 Task: Create a blank project ConstellationHQ with privacy Private to Project members  and default view as Board and in the team Taskers . Create three sections in the project as To-Do, Doing and Done
Action: Mouse moved to (78, 65)
Screenshot: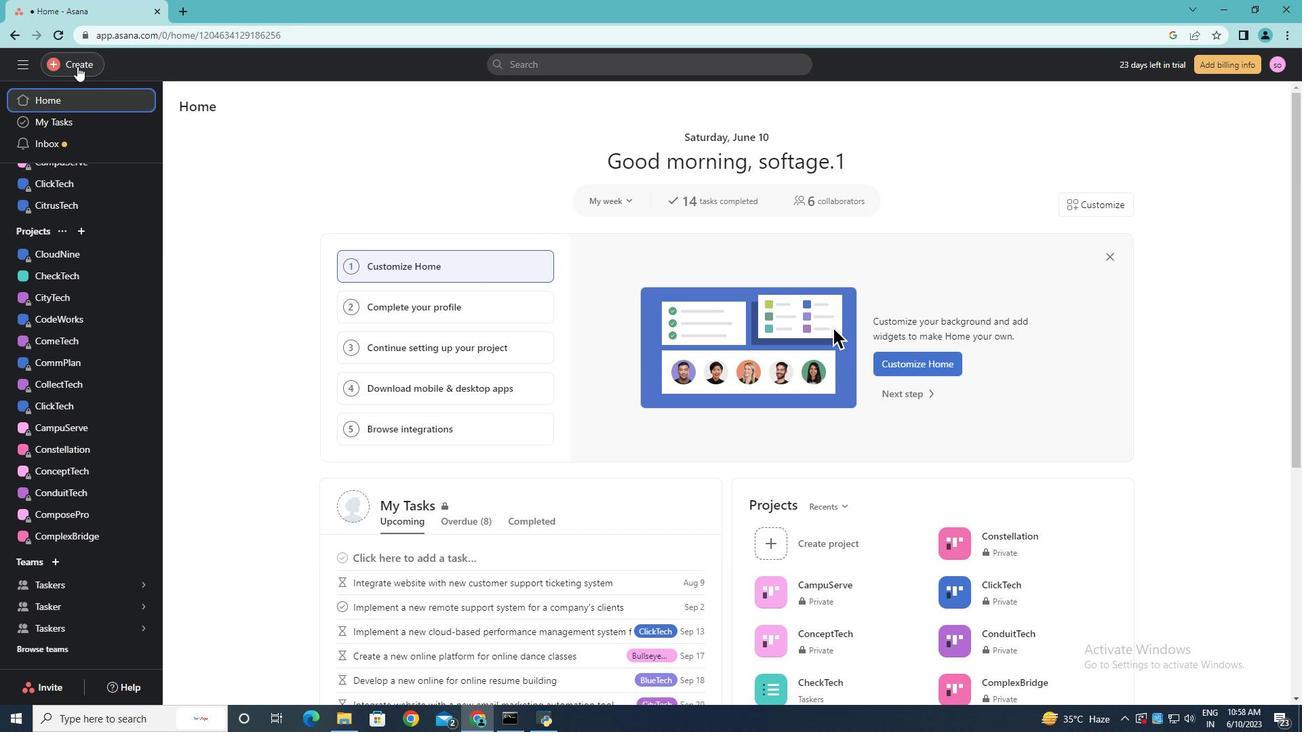 
Action: Mouse pressed left at (78, 65)
Screenshot: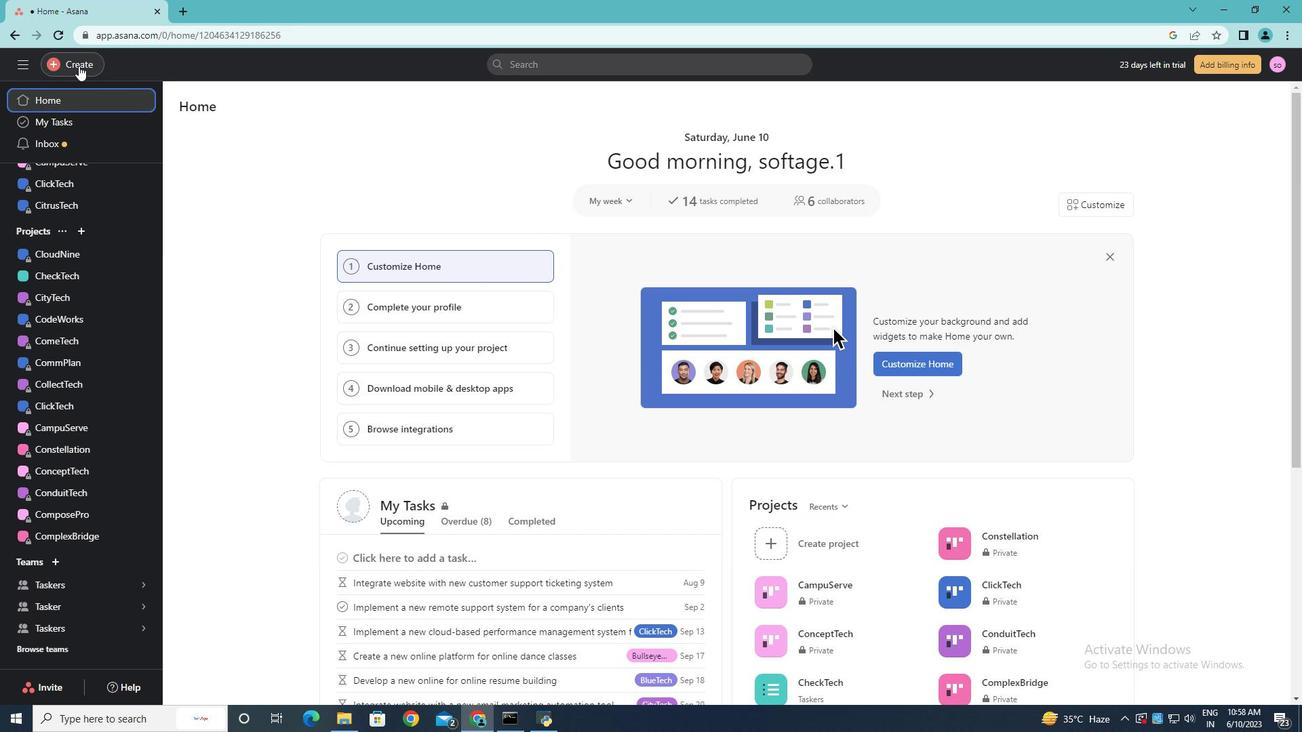 
Action: Mouse moved to (160, 95)
Screenshot: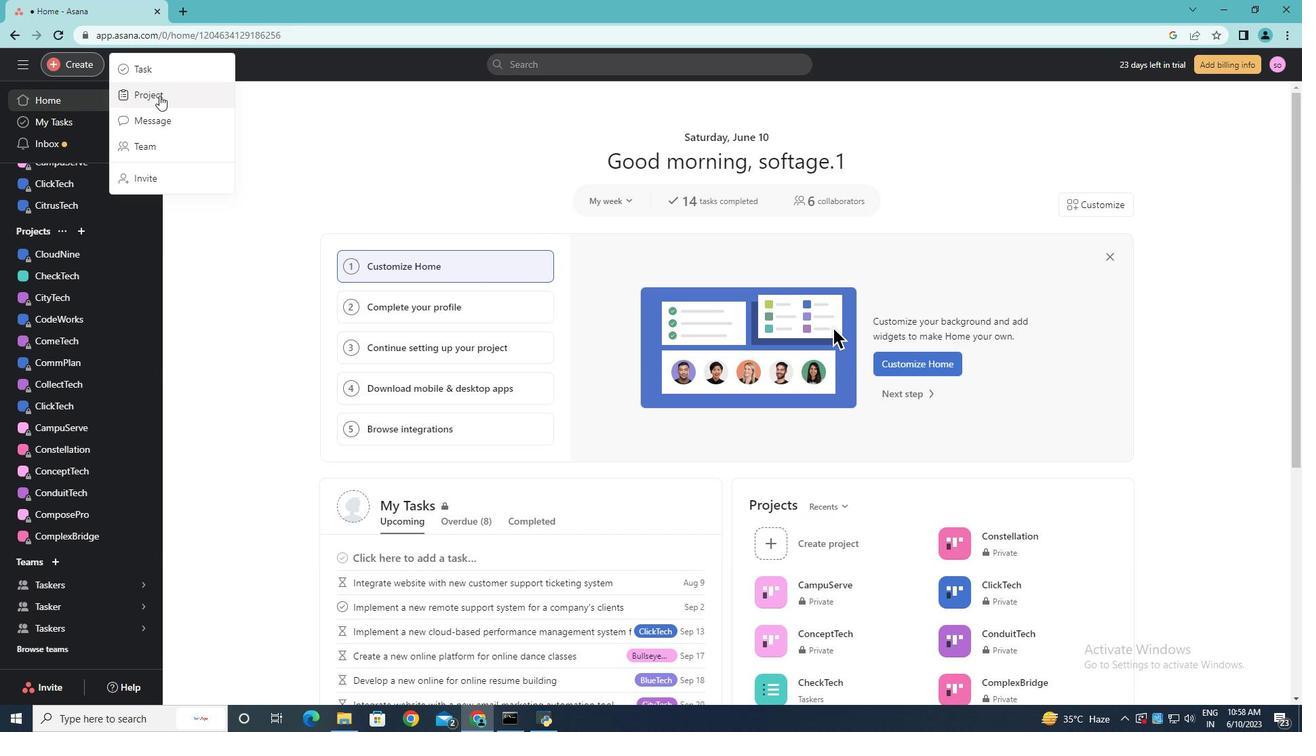 
Action: Mouse pressed left at (160, 95)
Screenshot: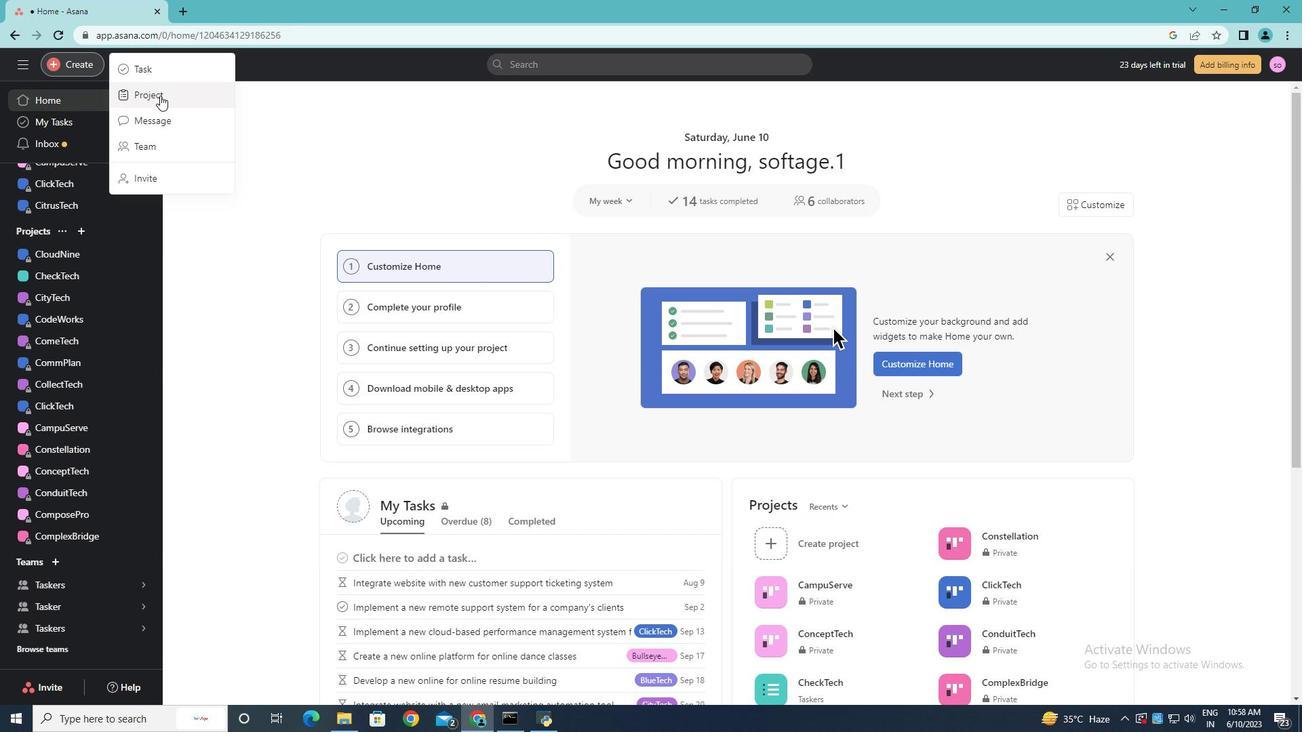 
Action: Mouse moved to (541, 381)
Screenshot: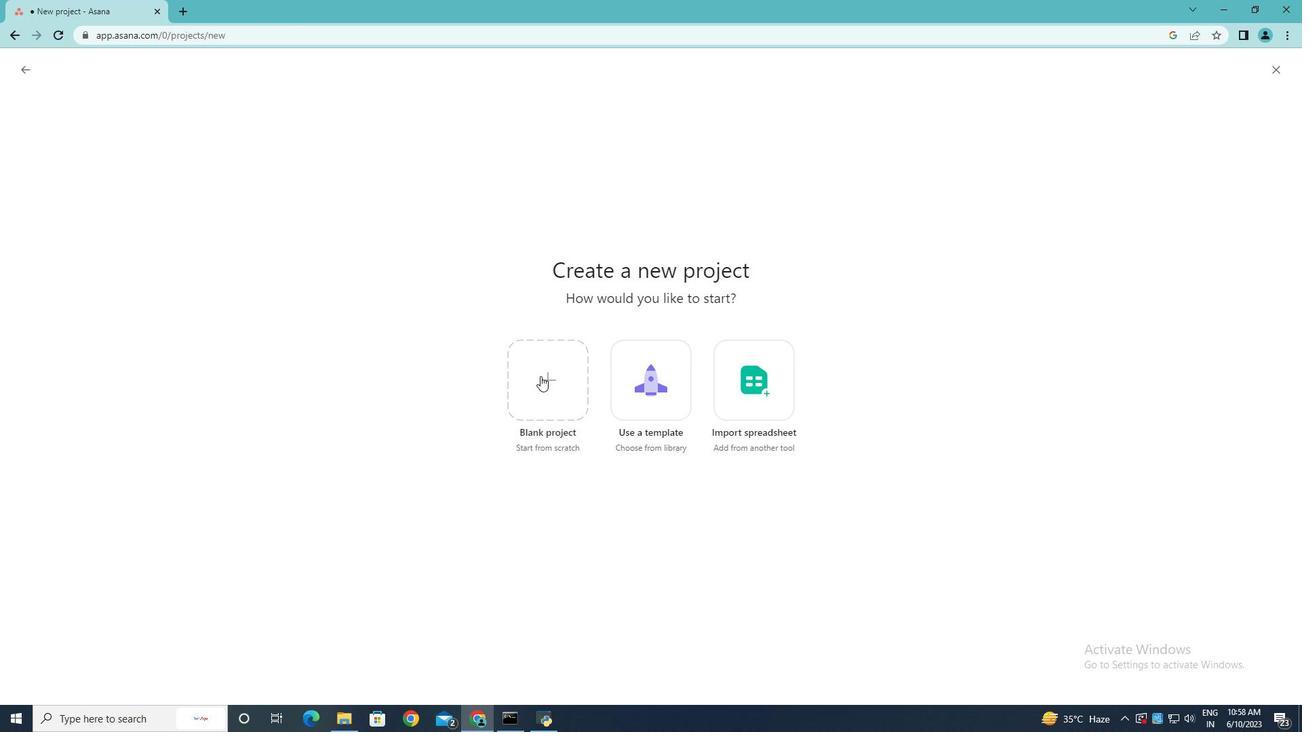 
Action: Mouse pressed left at (541, 381)
Screenshot: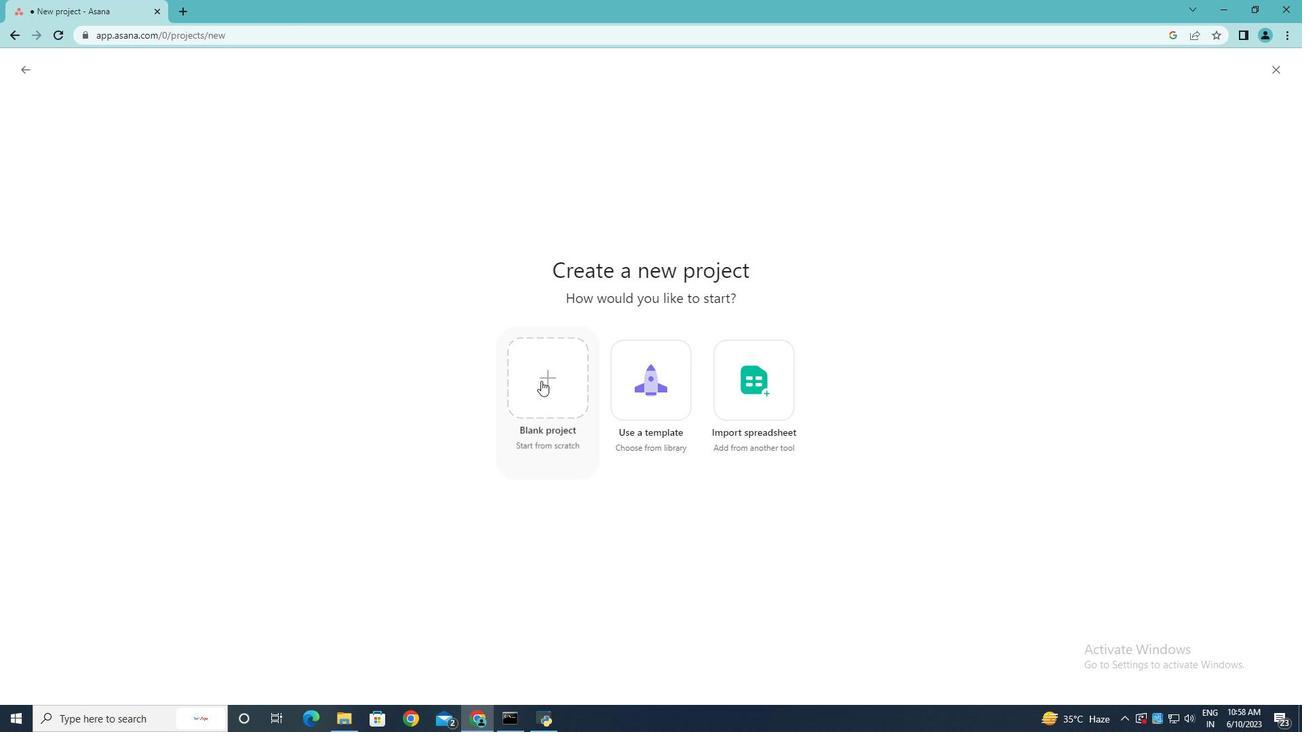 
Action: Mouse moved to (260, 193)
Screenshot: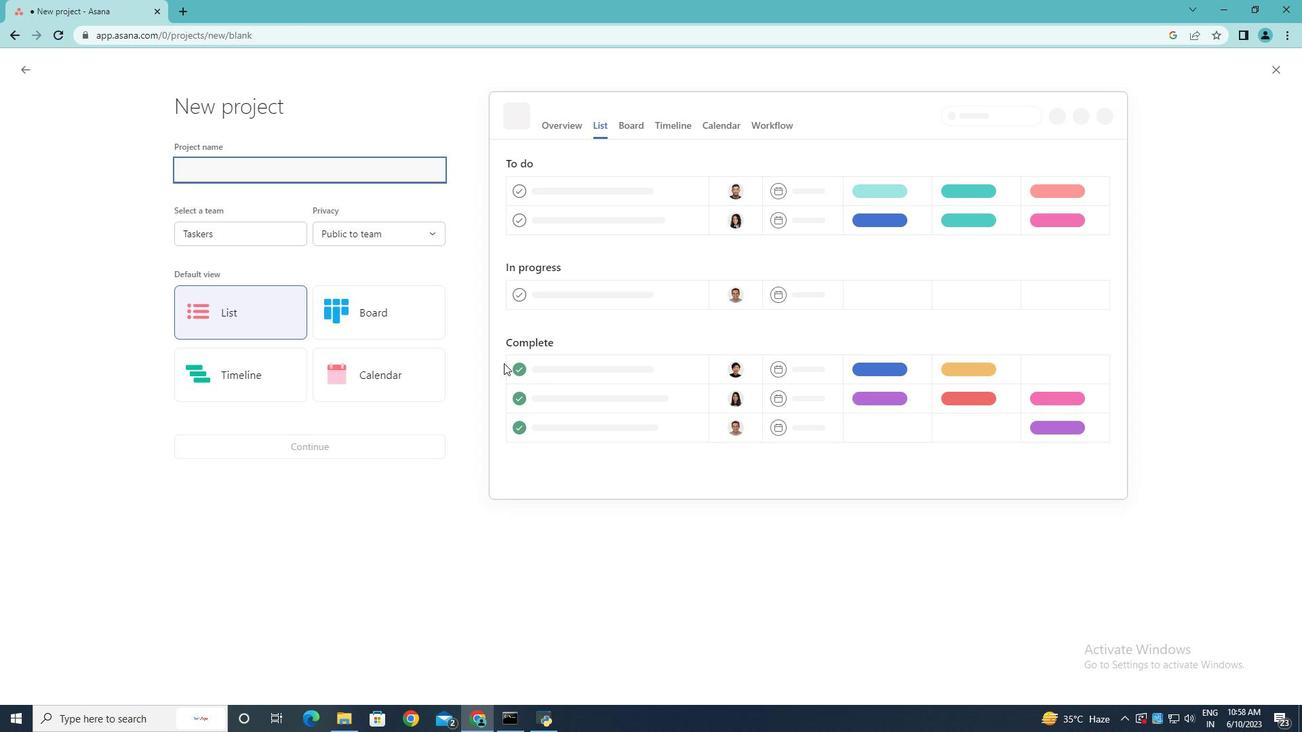 
Action: Key pressed <Key.shift>Constellay<Key.backspace>tion<Key.space><Key.backspace><Key.shift>G<Key.backspace>HQ
Screenshot: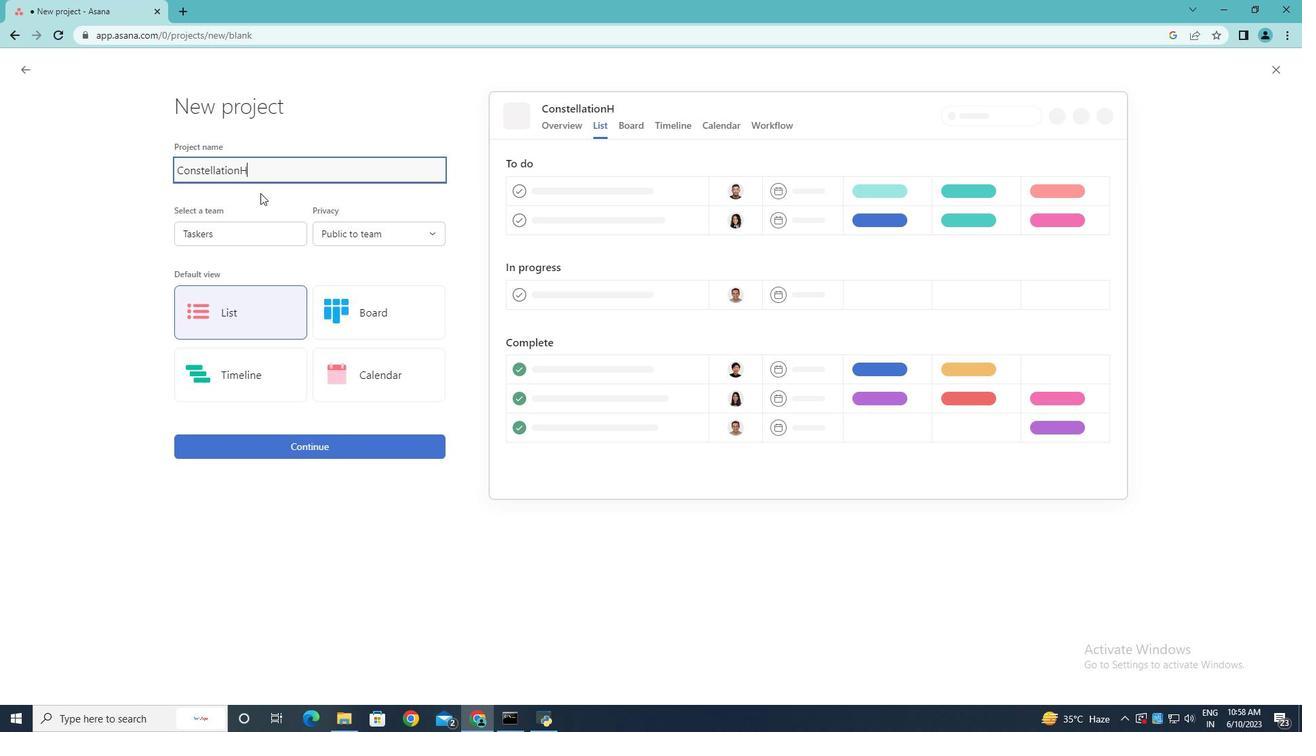 
Action: Mouse moved to (292, 231)
Screenshot: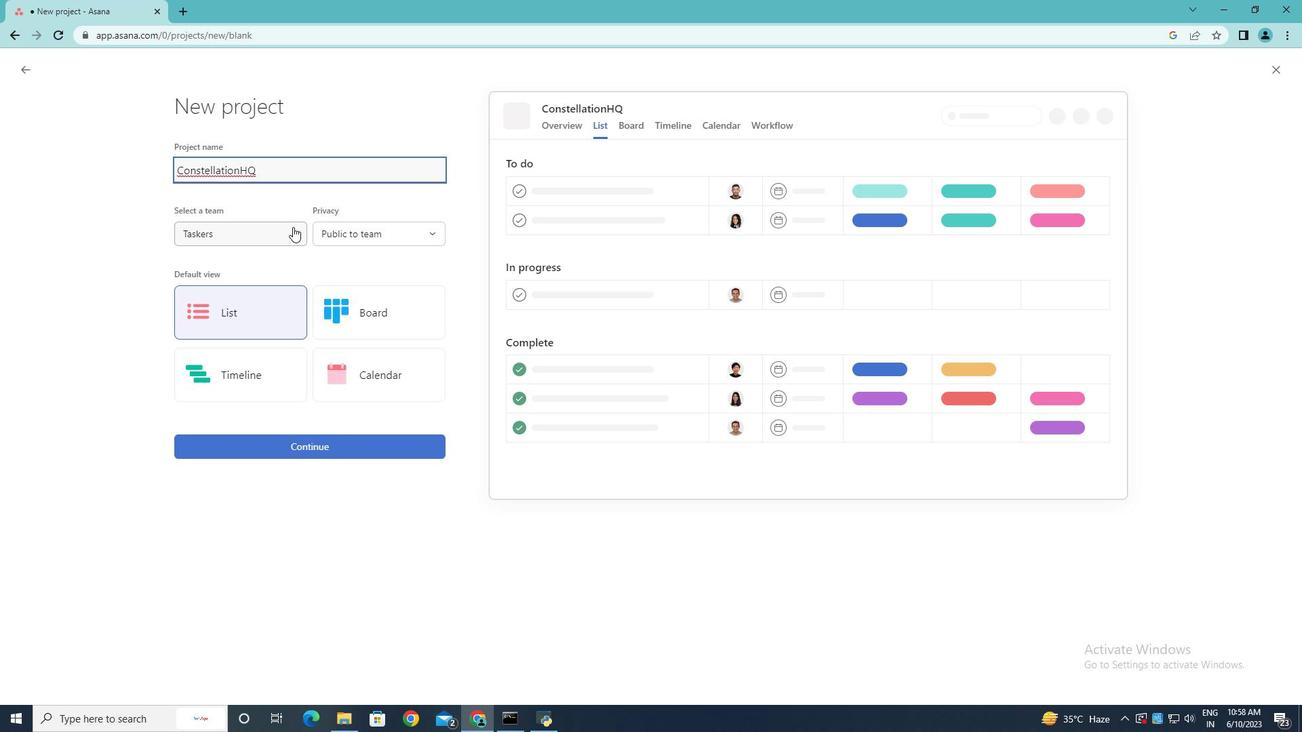 
Action: Mouse pressed left at (292, 231)
Screenshot: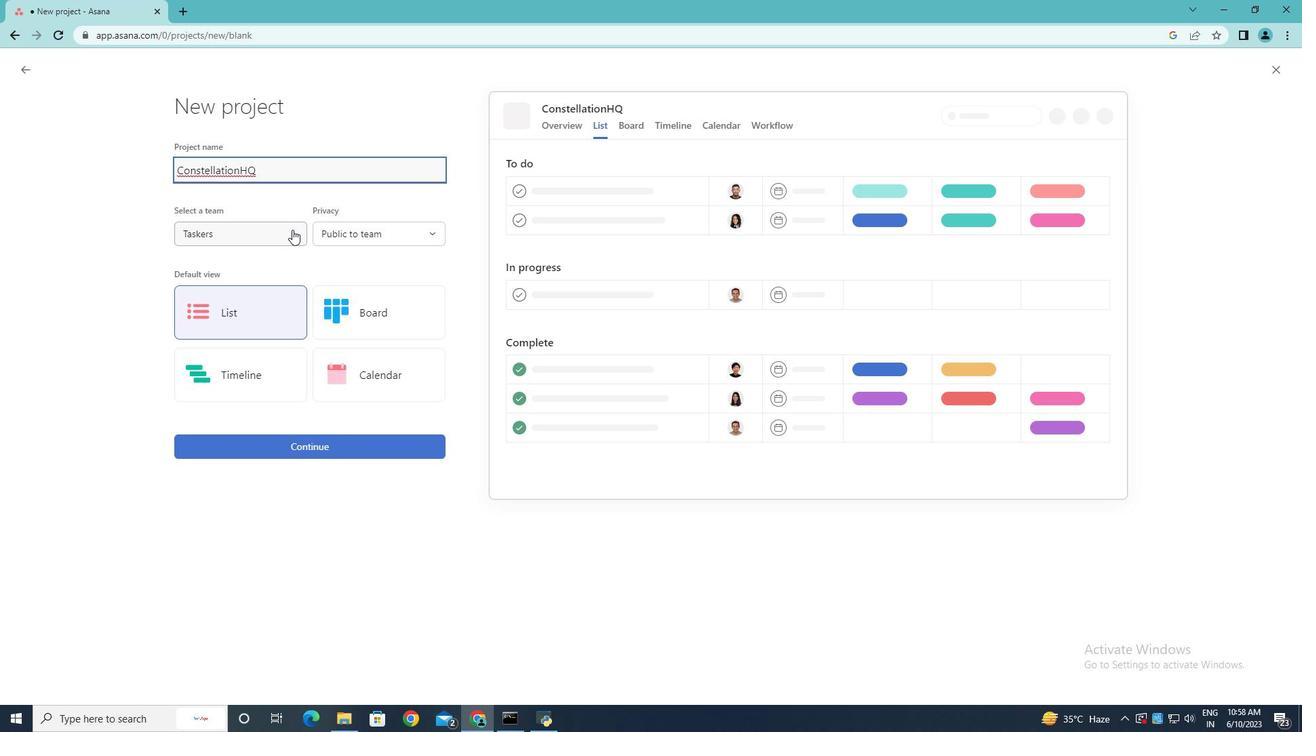 
Action: Mouse moved to (248, 315)
Screenshot: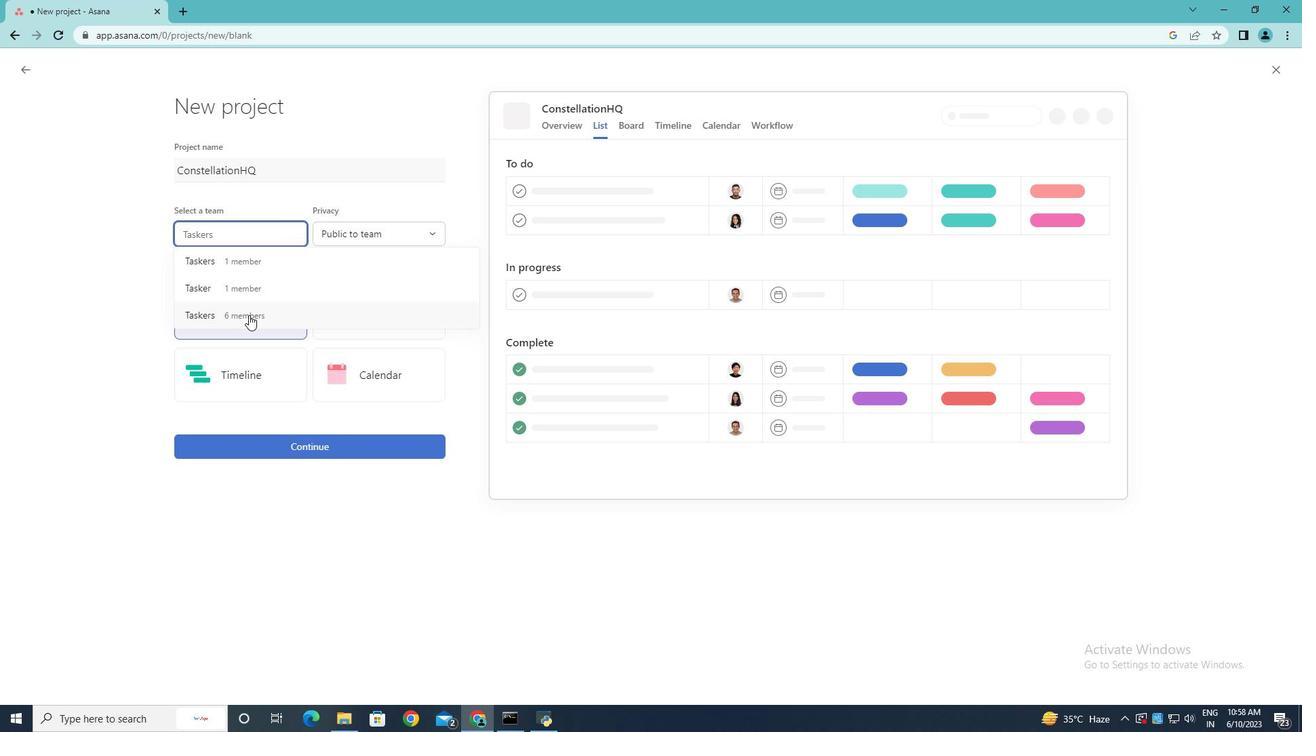 
Action: Mouse pressed left at (248, 315)
Screenshot: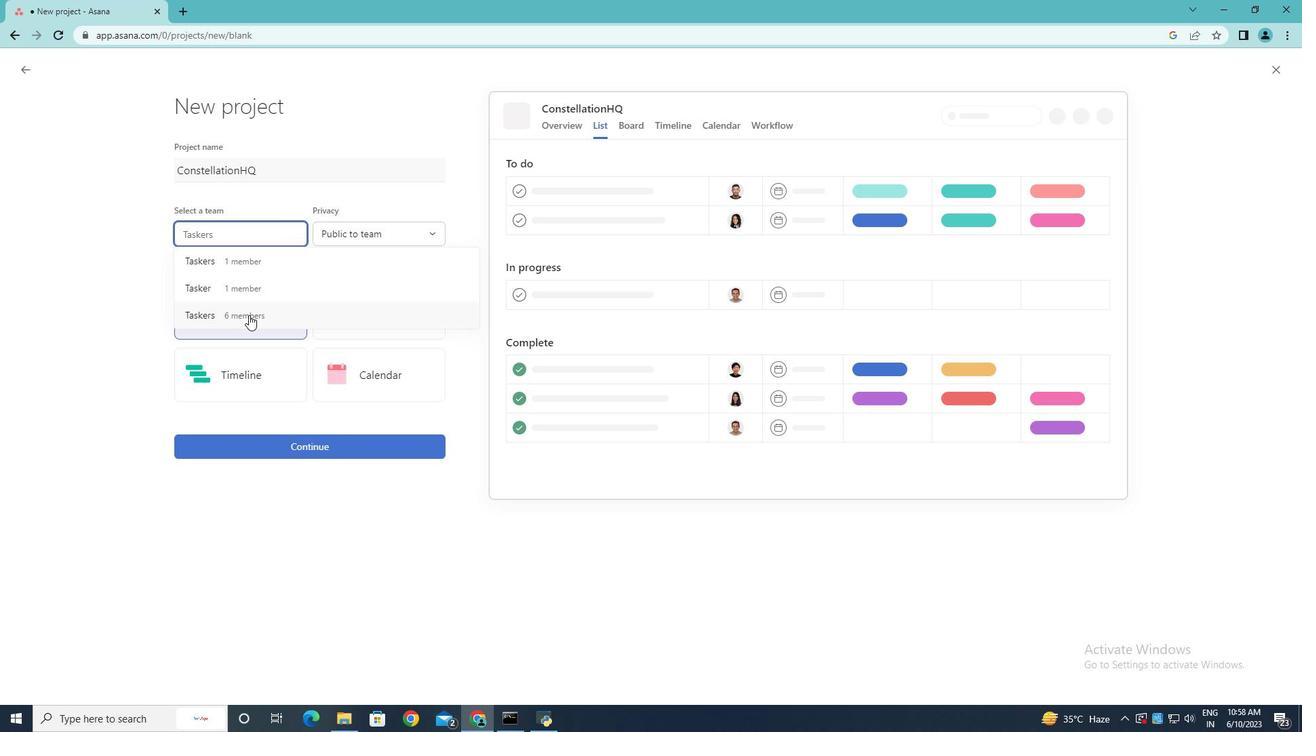 
Action: Mouse moved to (434, 236)
Screenshot: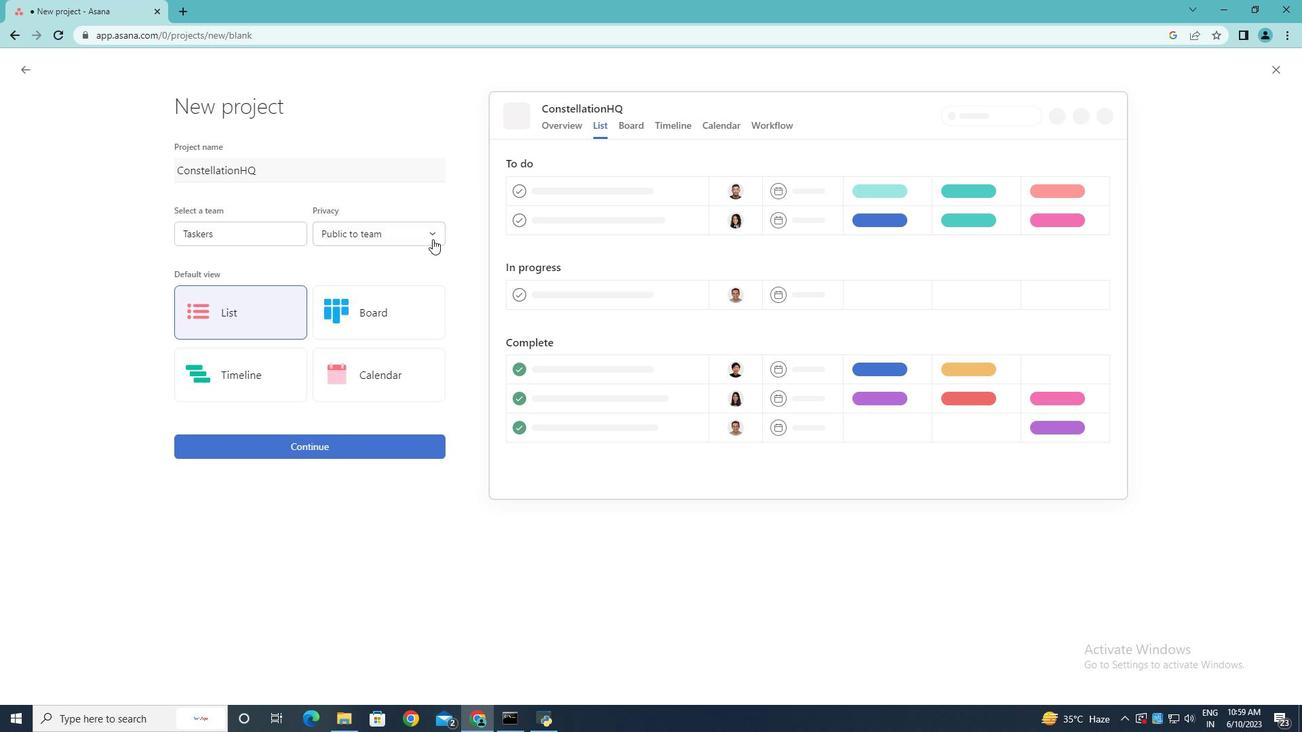 
Action: Mouse pressed left at (434, 236)
Screenshot: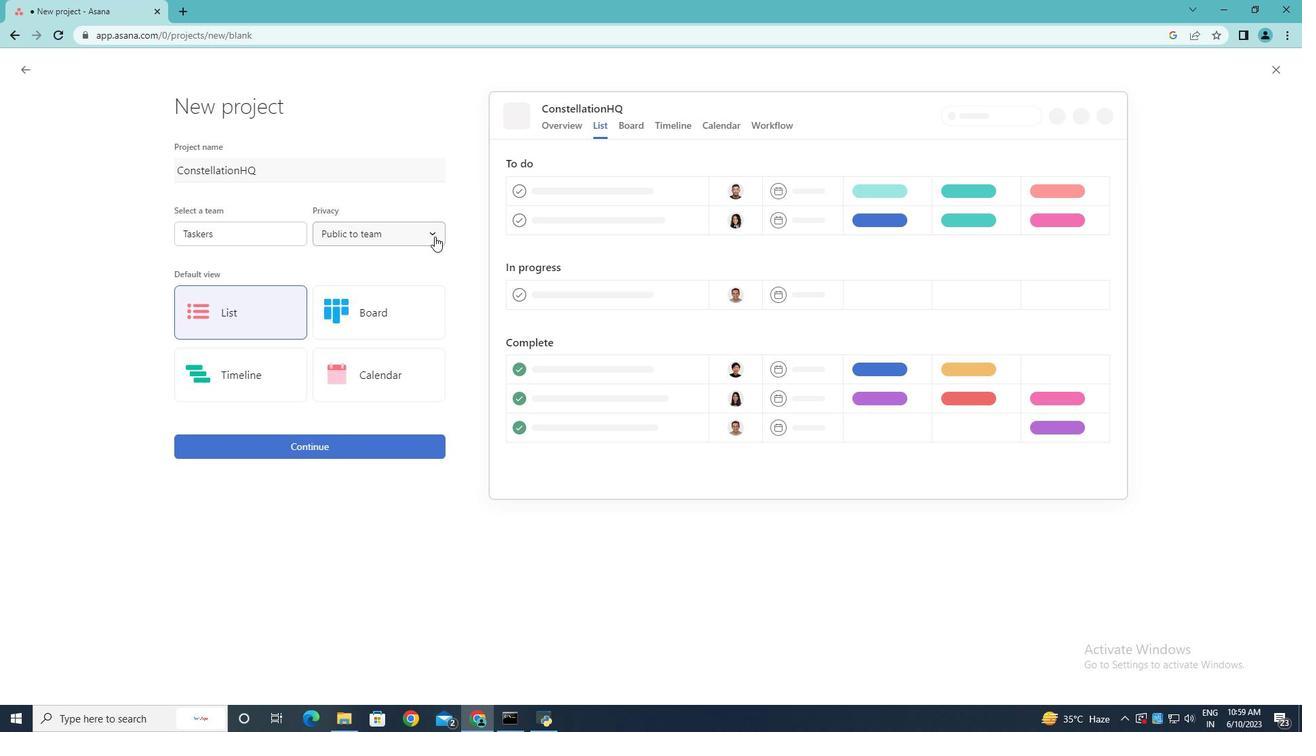 
Action: Mouse moved to (403, 286)
Screenshot: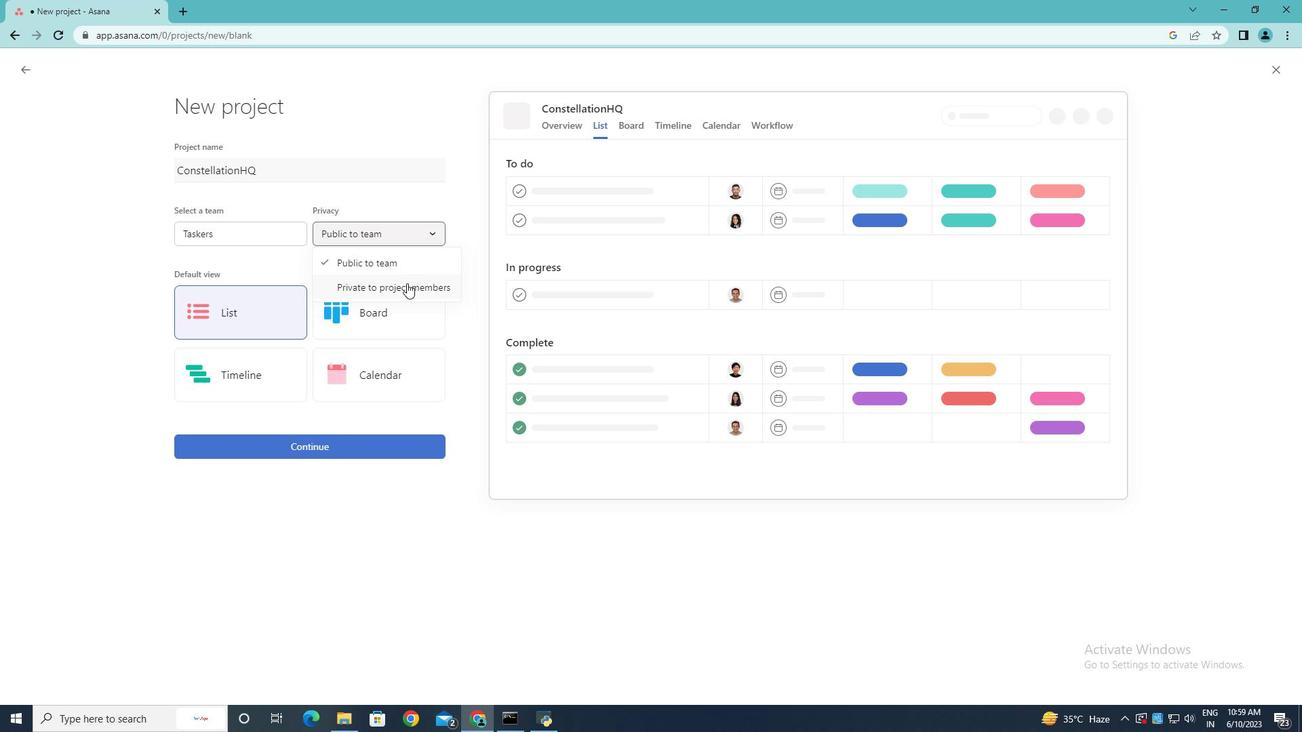 
Action: Mouse pressed left at (403, 286)
Screenshot: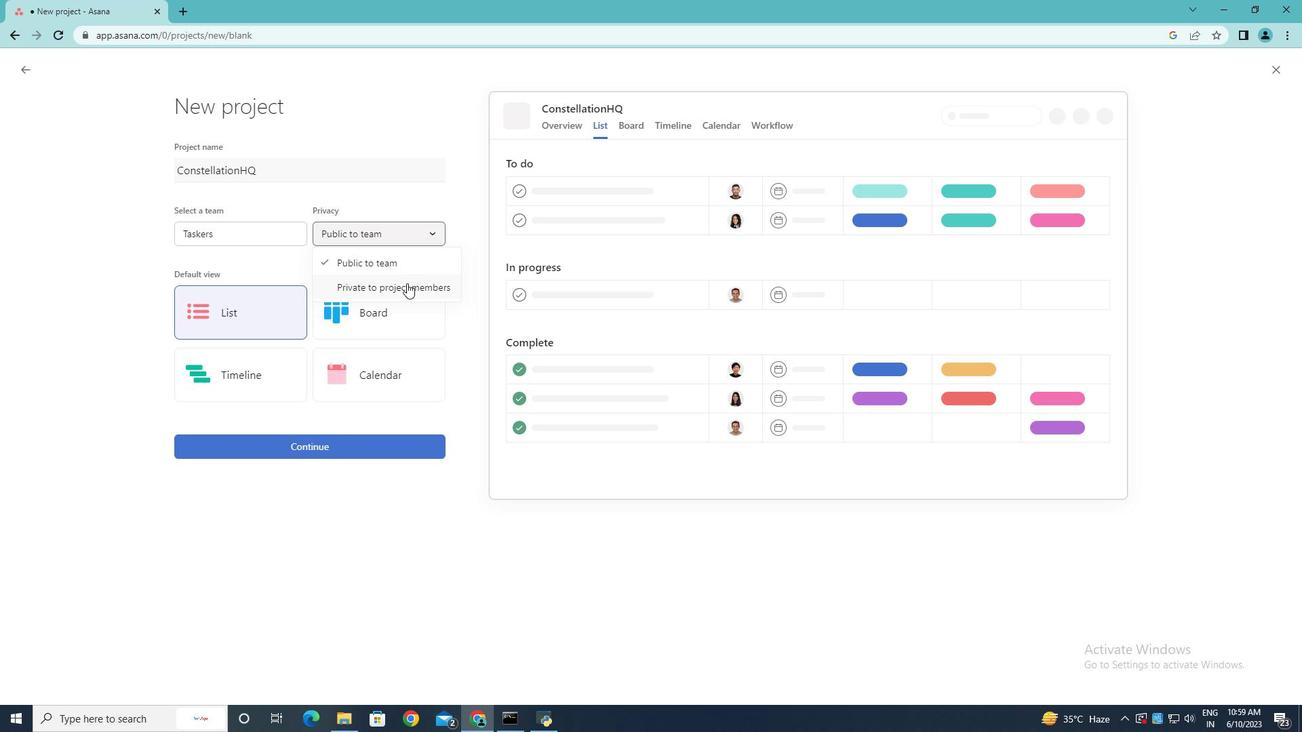 
Action: Mouse moved to (382, 312)
Screenshot: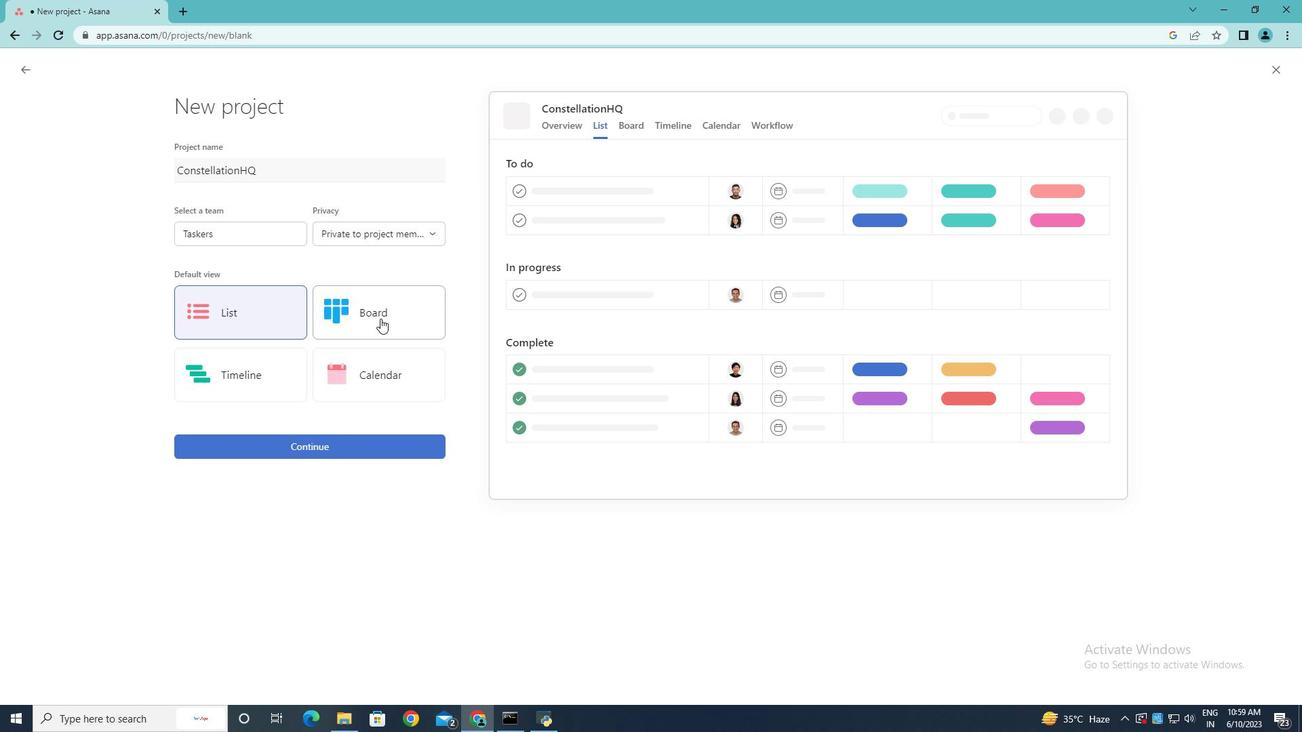 
Action: Mouse pressed left at (382, 312)
Screenshot: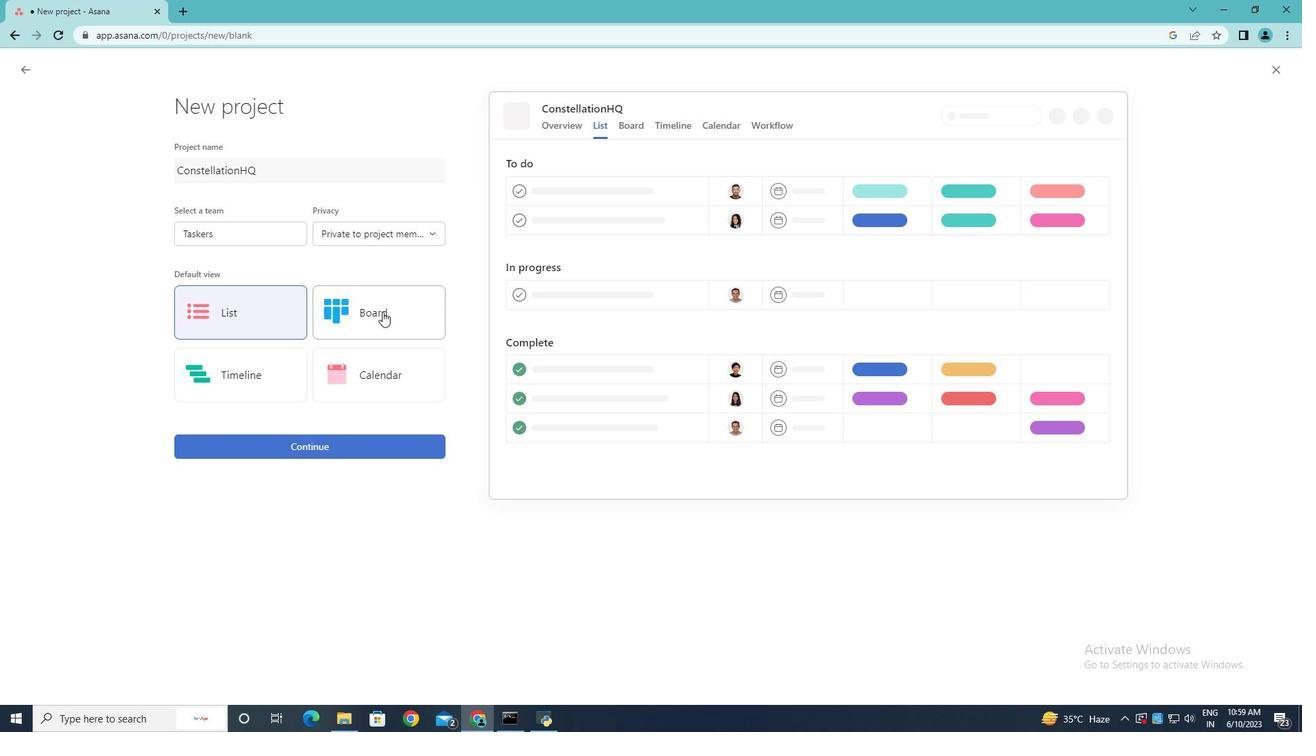 
Action: Mouse moved to (318, 443)
Screenshot: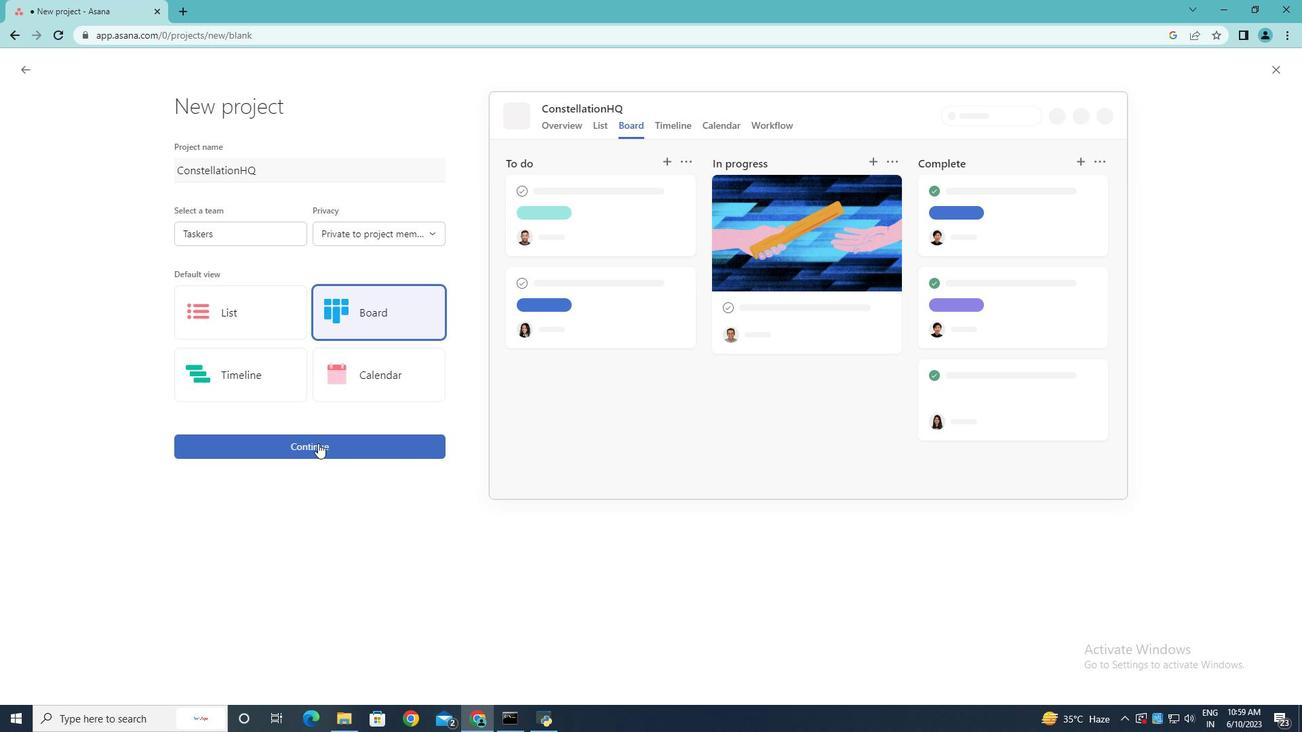 
Action: Mouse pressed left at (318, 443)
Screenshot: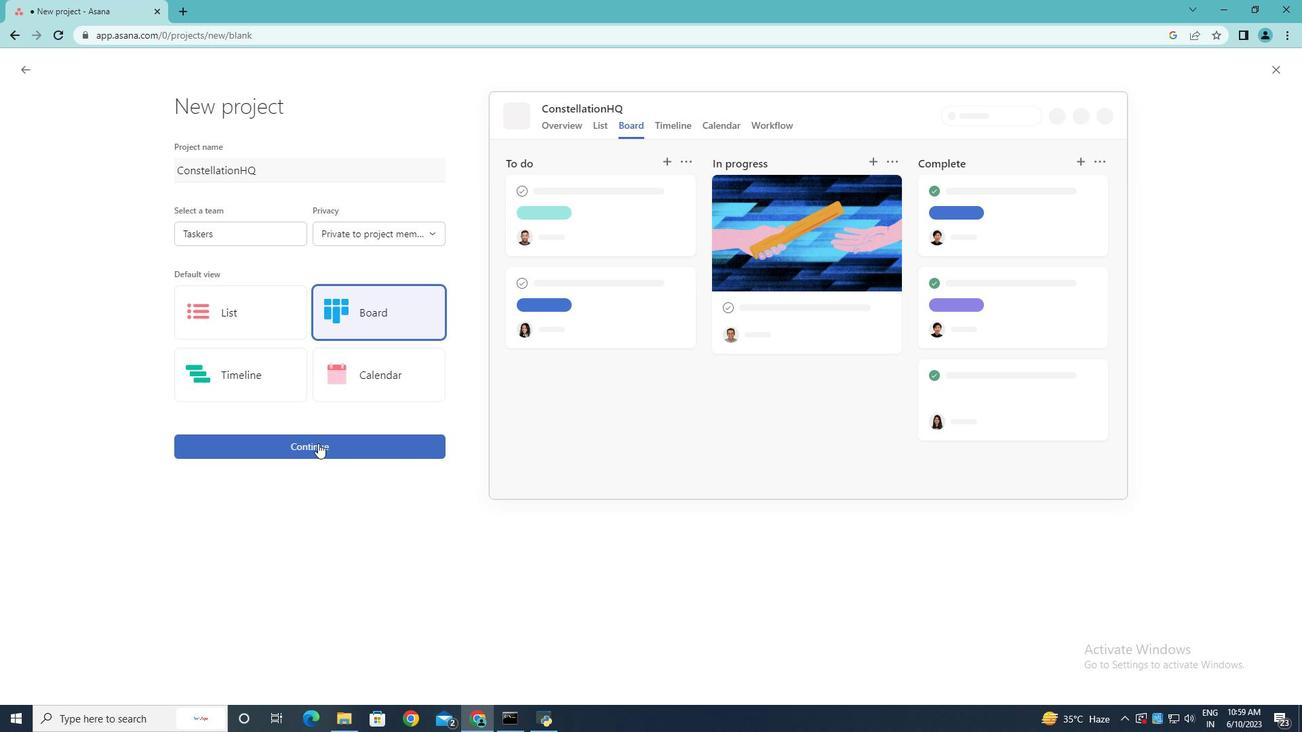 
Action: Mouse moved to (331, 367)
Screenshot: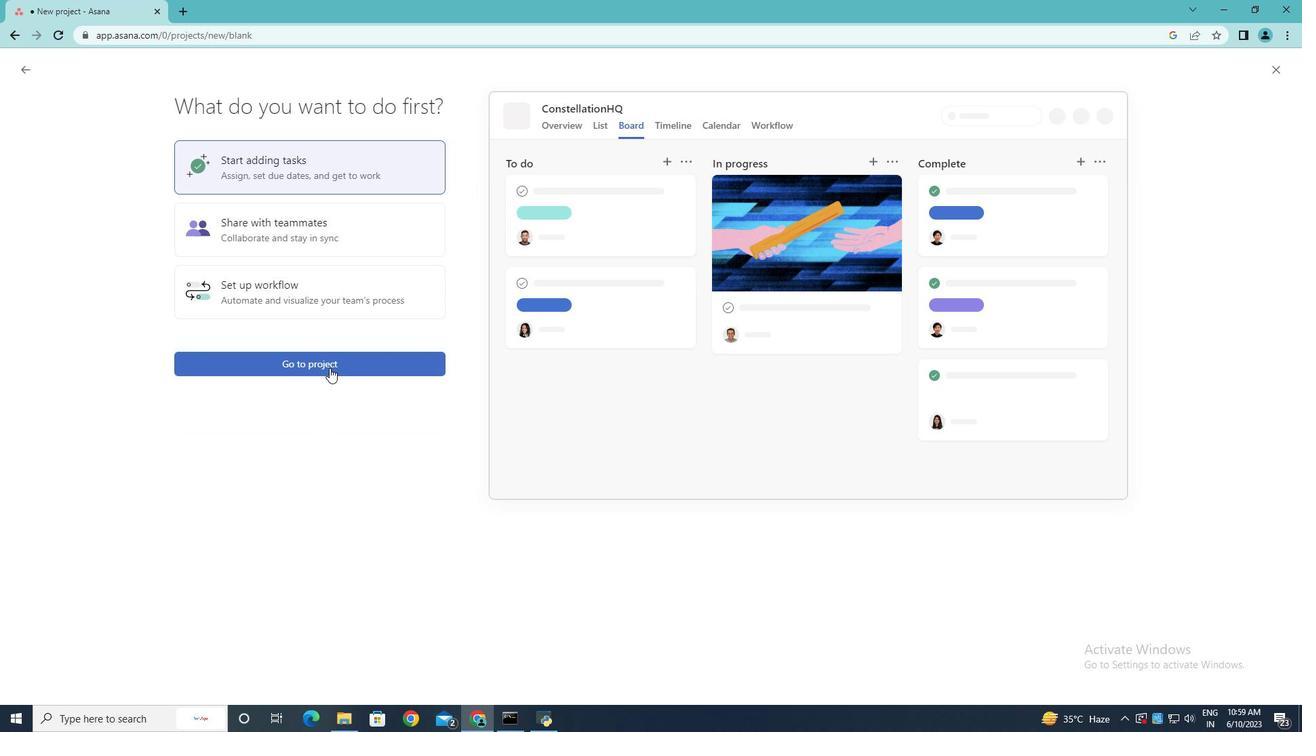 
Action: Mouse pressed left at (331, 367)
Screenshot: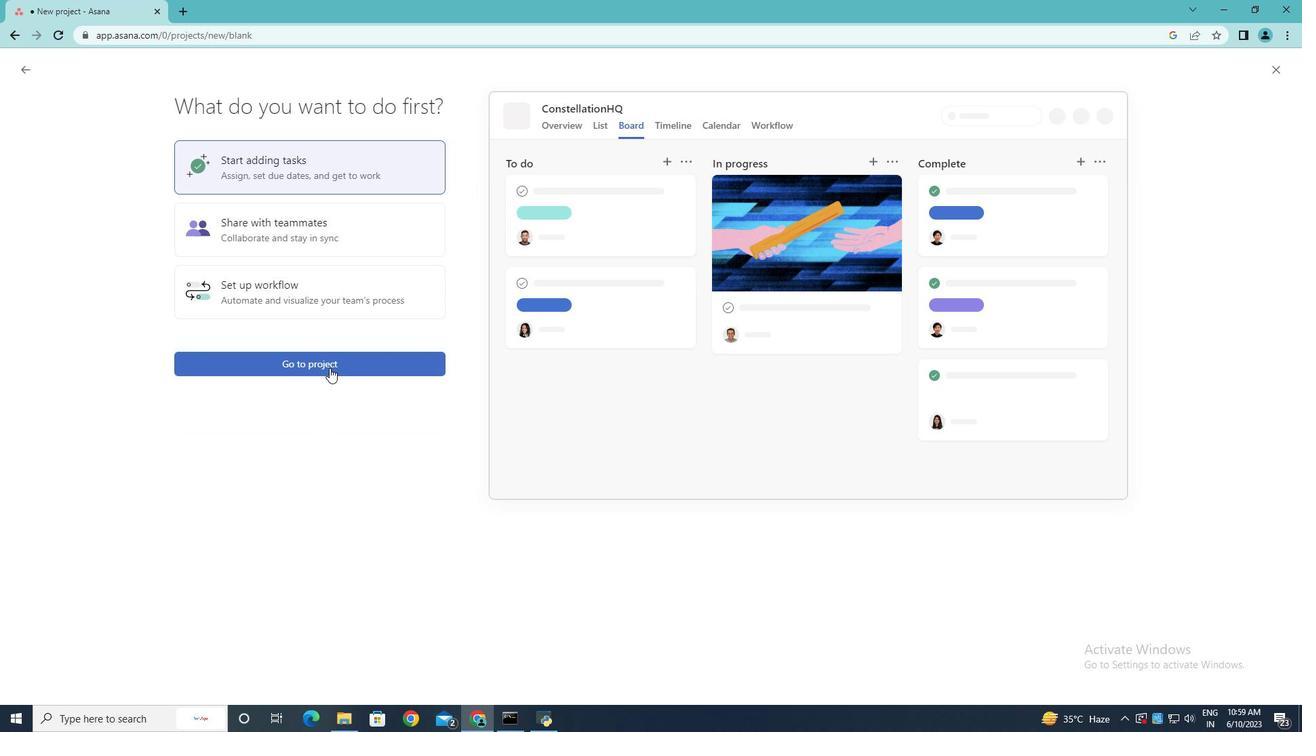 
Action: Mouse moved to (850, 199)
Screenshot: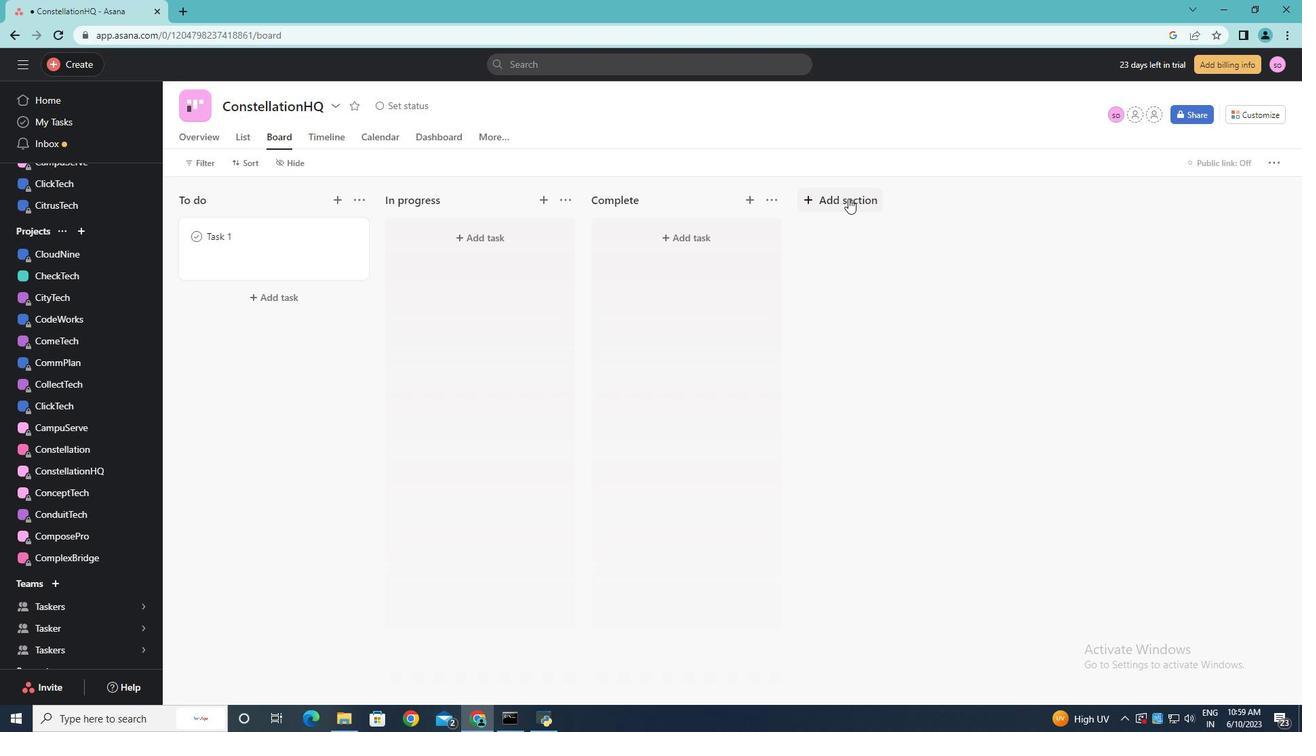 
Action: Mouse pressed left at (850, 199)
Screenshot: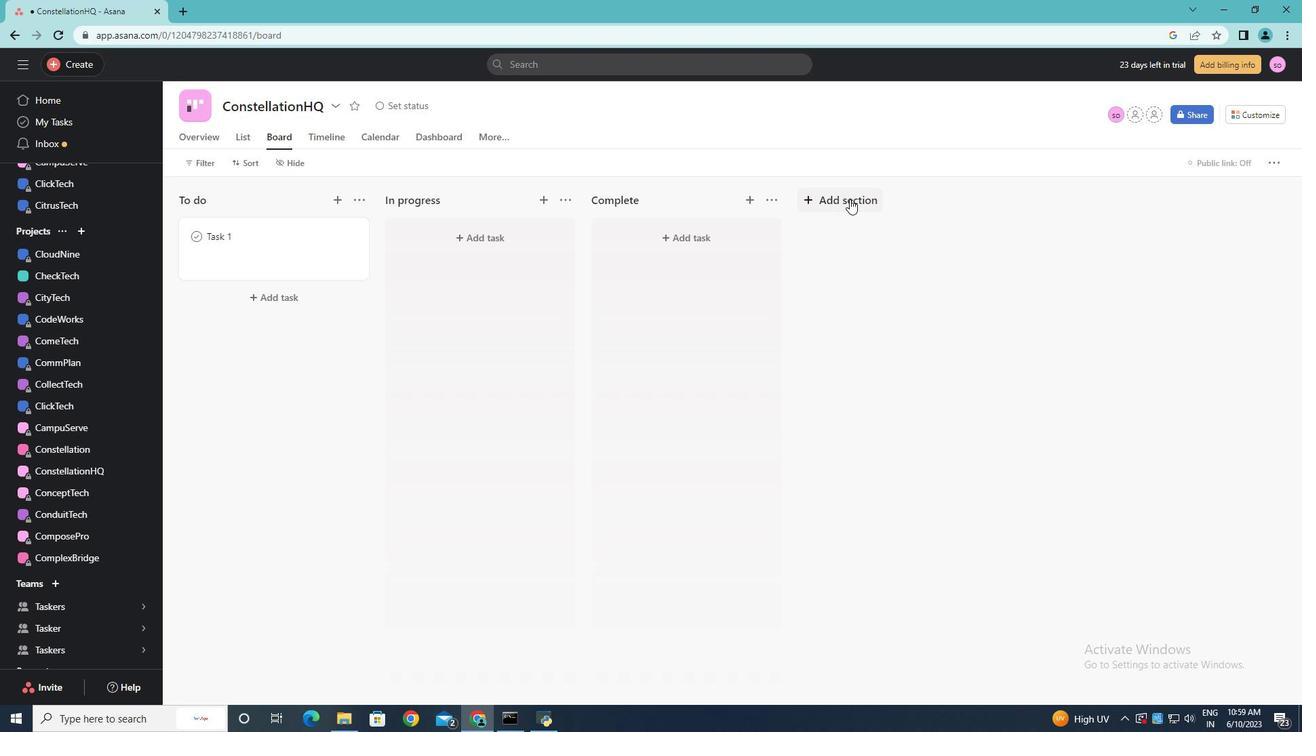 
Action: Mouse moved to (854, 202)
Screenshot: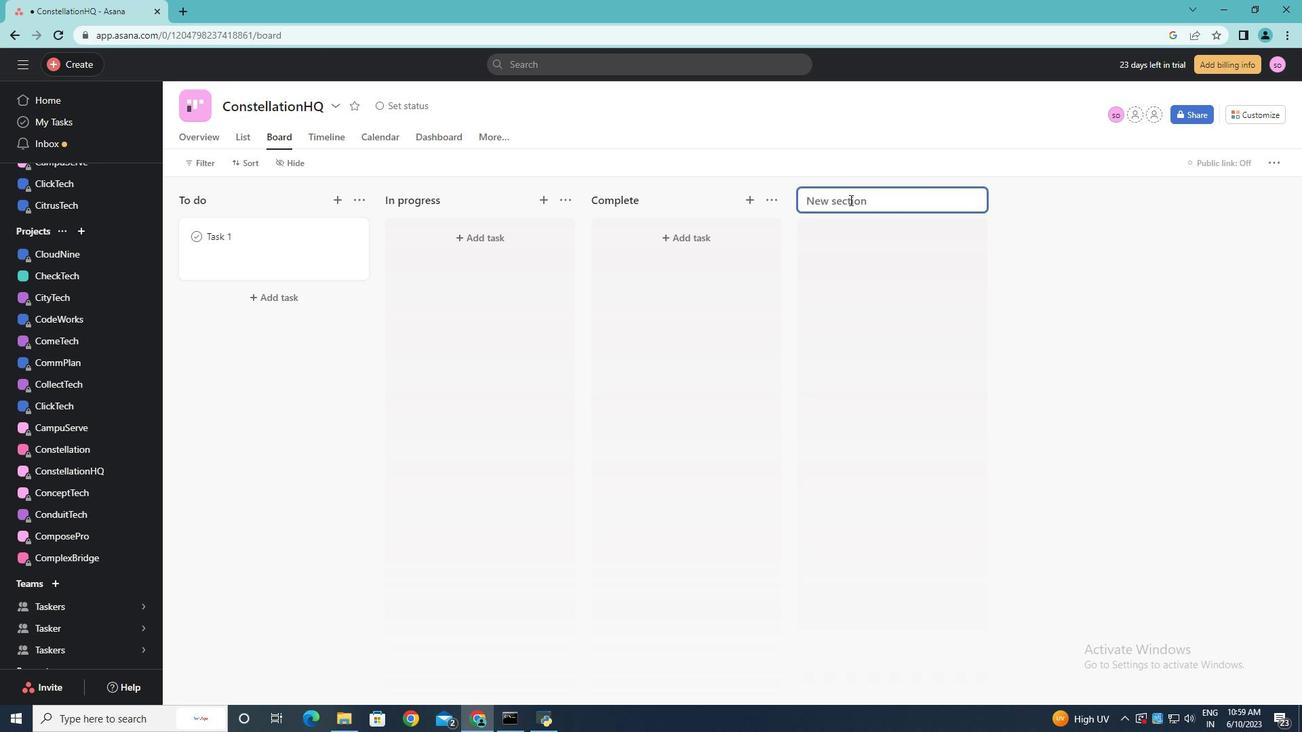 
Action: Key pressed <Key.enter>
Screenshot: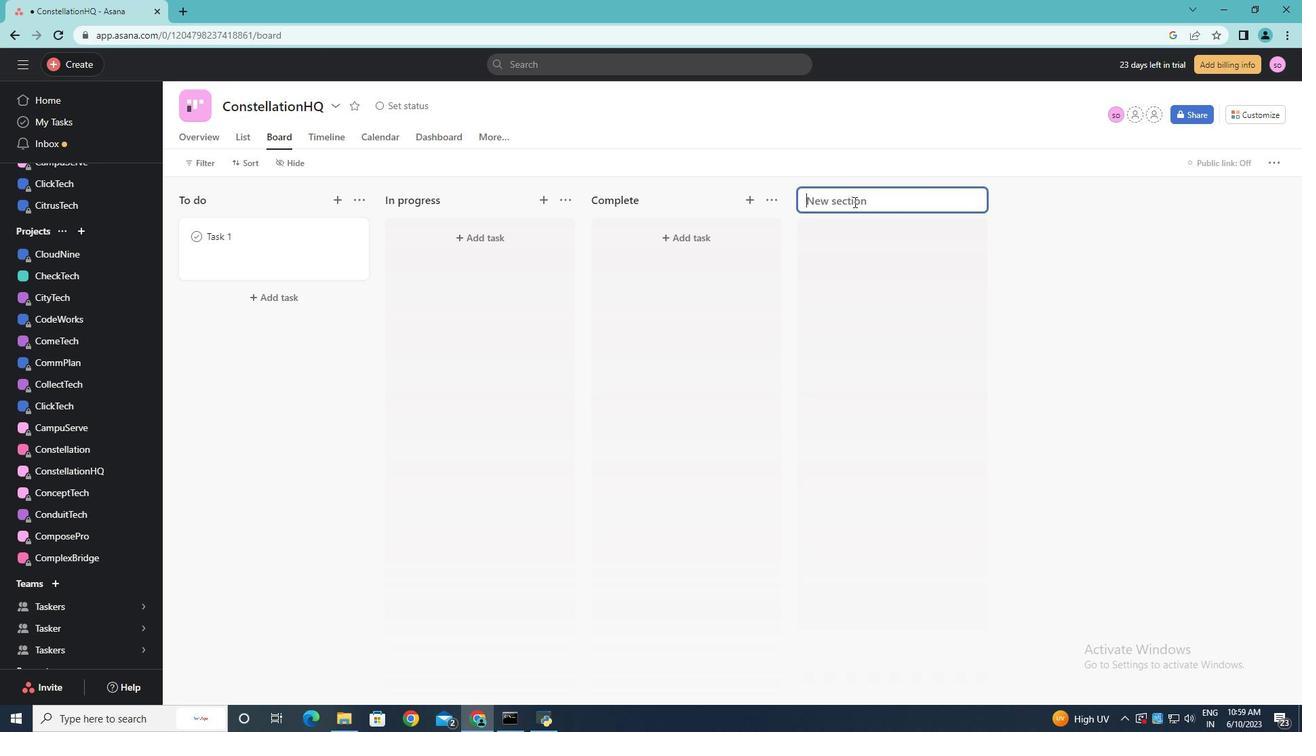 
Action: Mouse moved to (968, 197)
Screenshot: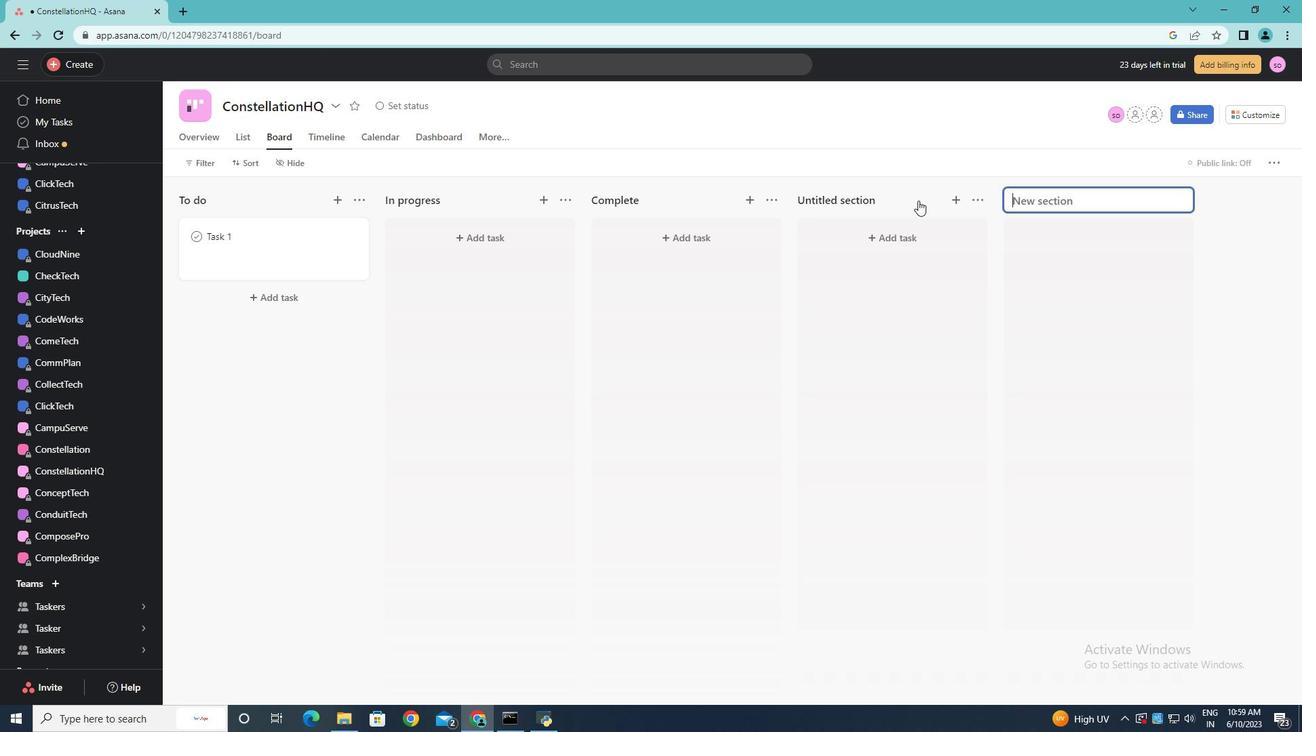 
Action: Key pressed <Key.shift>TO<Key.backspace>o-<Key.shift>Do<Key.enter><Key.shift><Key.shift>Doing<Key.enter><Key.shift><Key.shift><Key.shift><Key.shift><Key.shift><Key.shift><Key.shift><Key.shift><Key.shift><Key.shift><Key.shift><Key.shift><Key.shift>Done
Screenshot: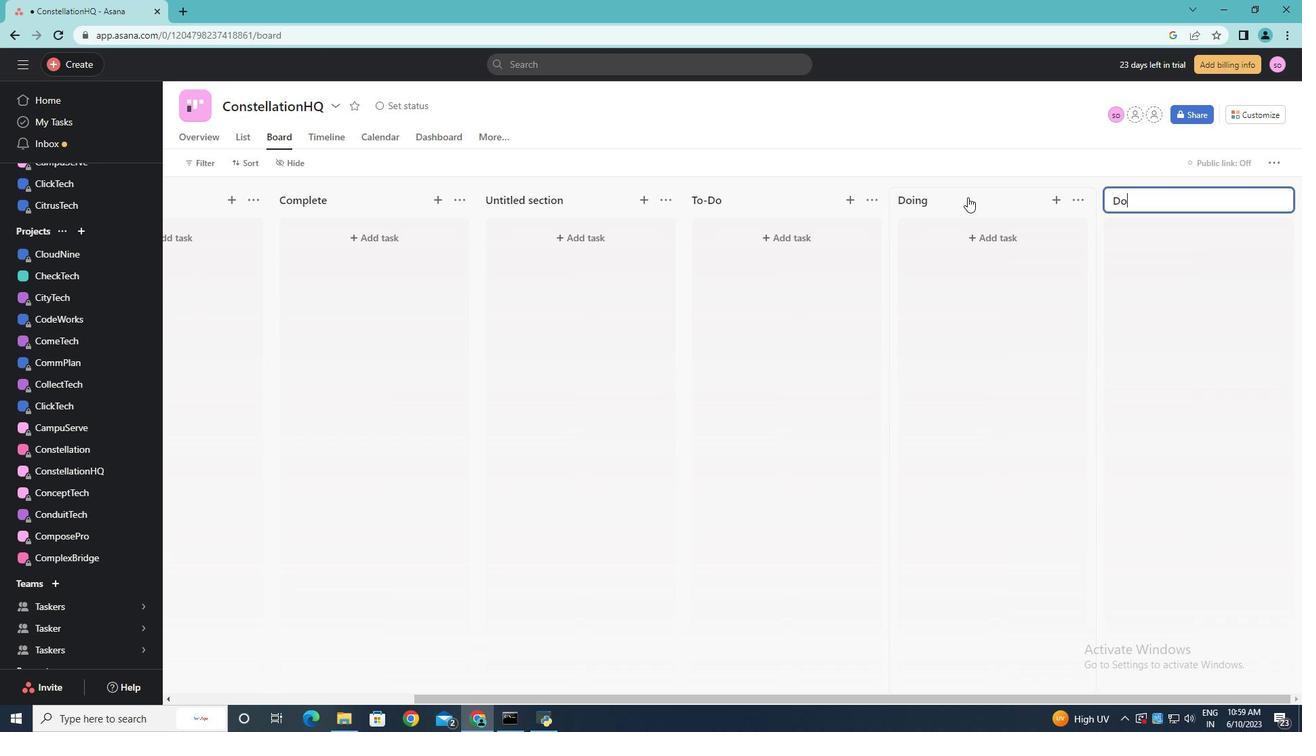 
Action: Mouse moved to (1001, 368)
Screenshot: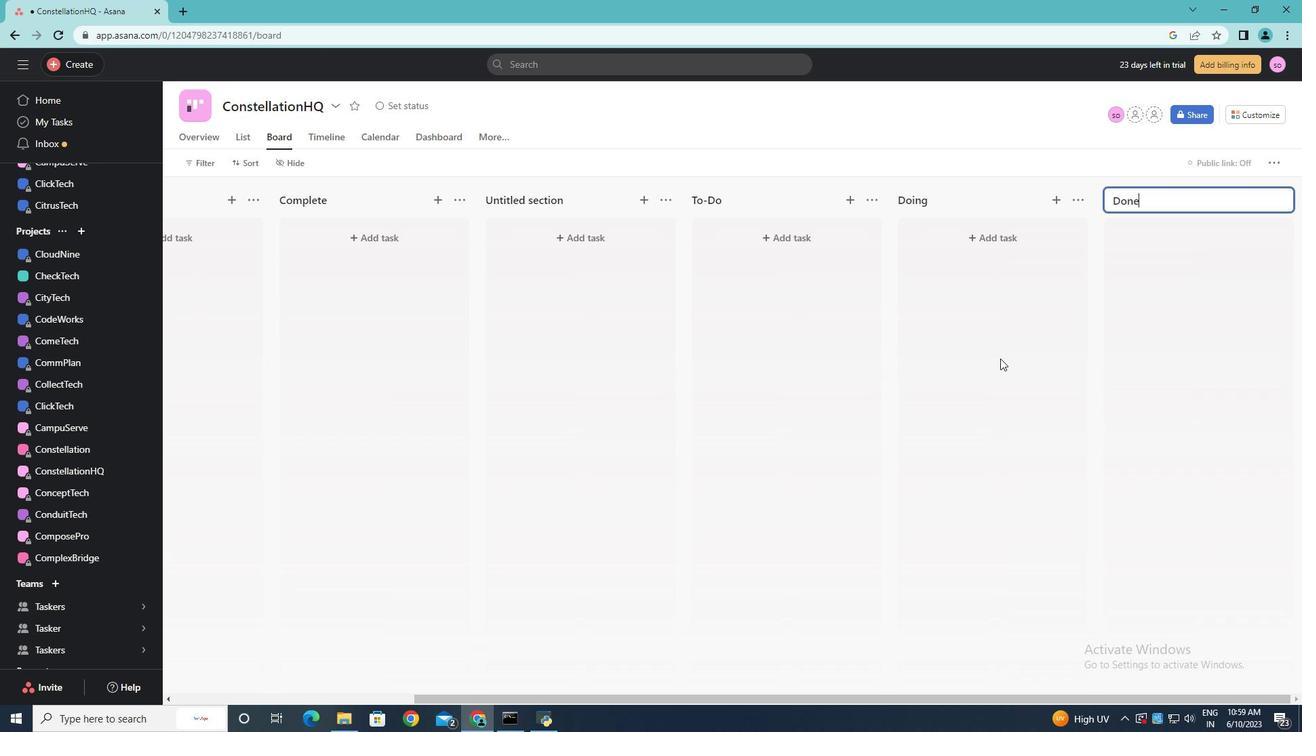 
Action: Mouse pressed left at (1001, 368)
Screenshot: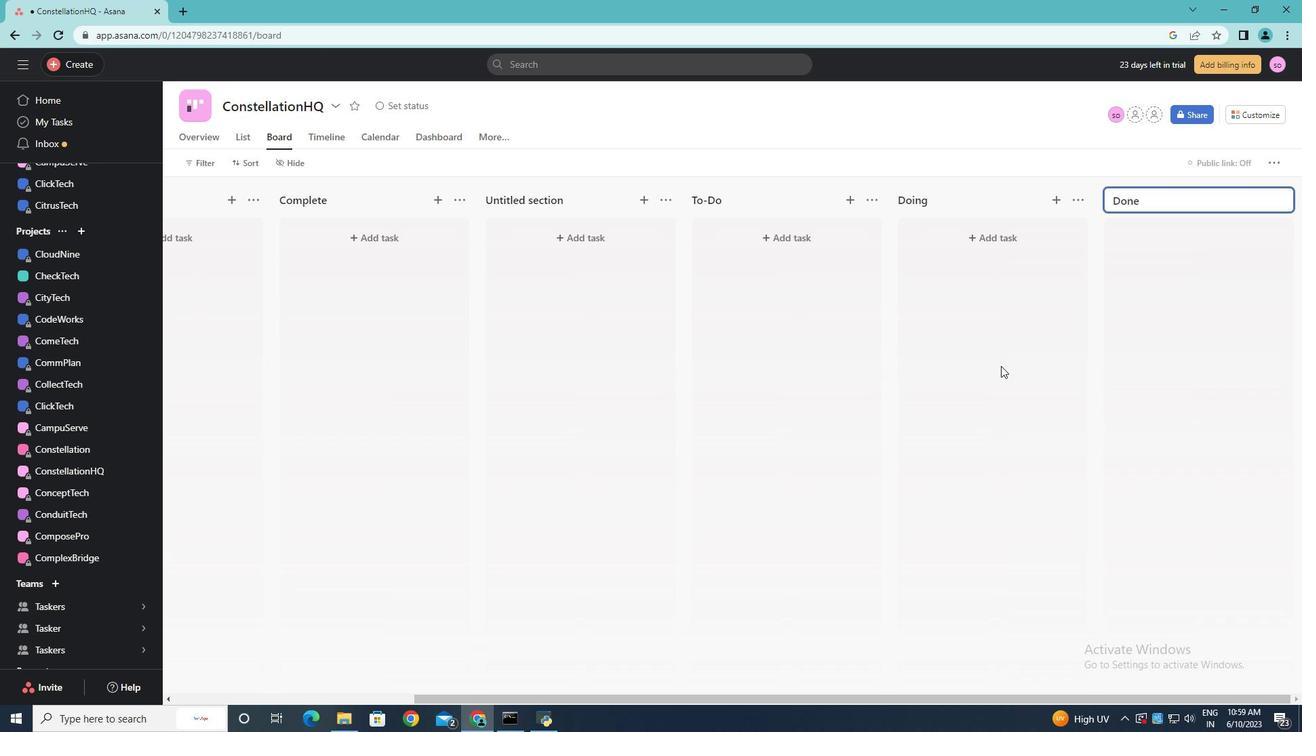 
Action: Mouse moved to (1000, 368)
Screenshot: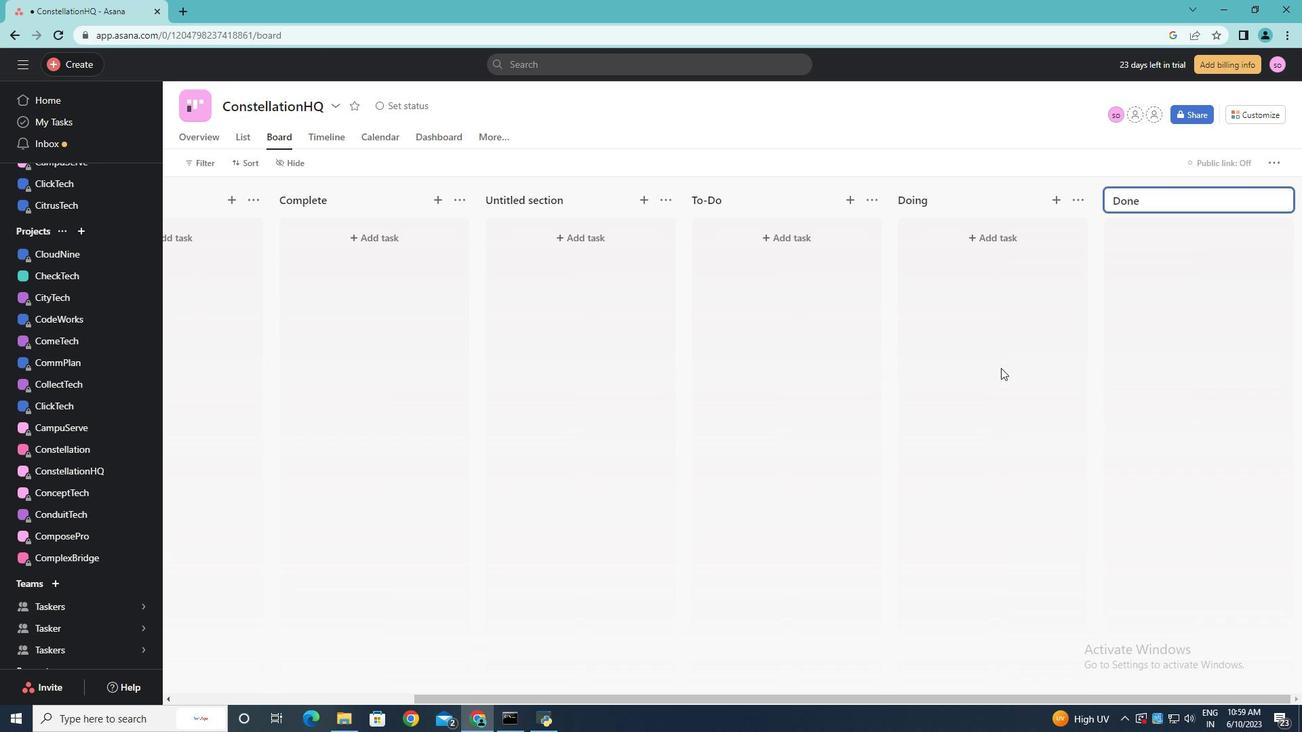 
